 Task: Create a rule from the Recommended list, Task Added to this Project -> add SubTasks in the project BlueTech with SubTasks Gather and Analyse Requirements , Design and Implement Solution , System Test and UAT , Release to Production / Go Live
Action: Mouse moved to (1030, 357)
Screenshot: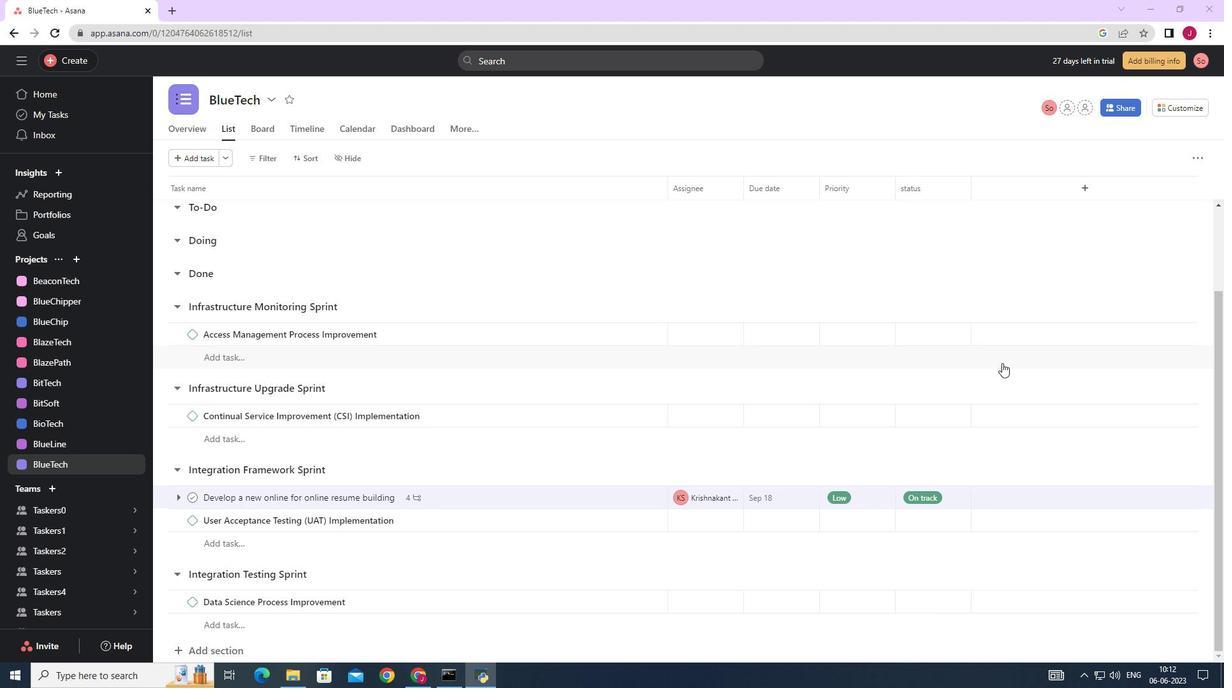 
Action: Mouse scrolled (1030, 356) with delta (0, 0)
Screenshot: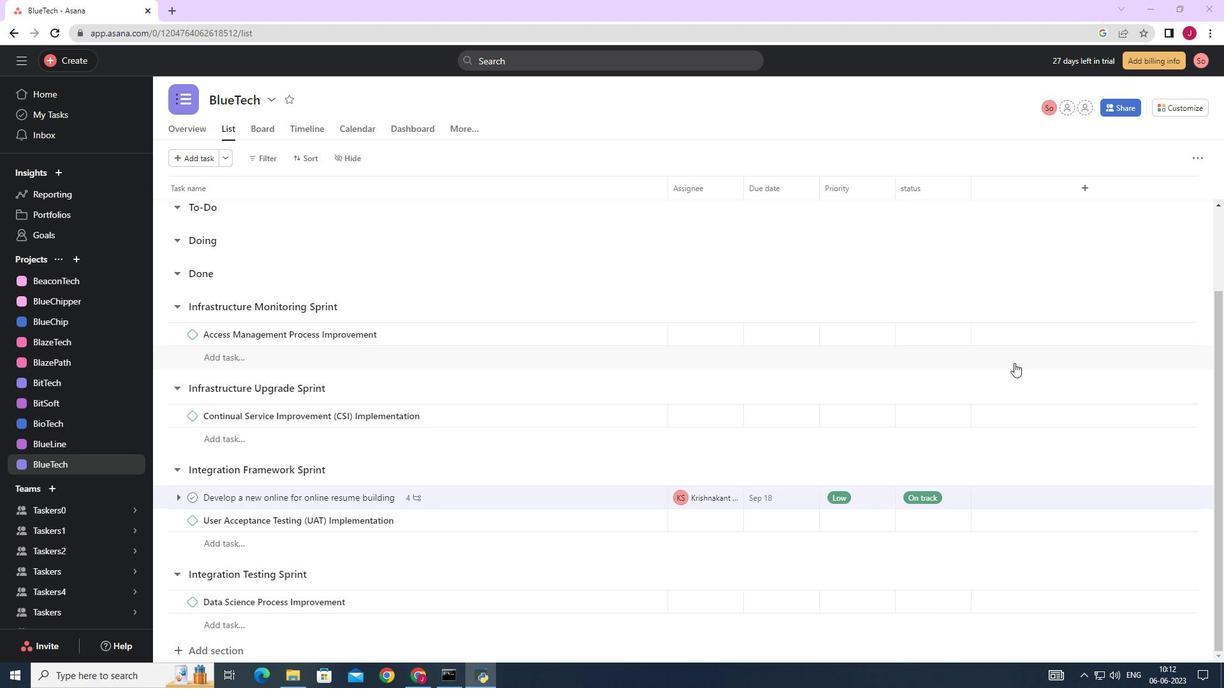 
Action: Mouse scrolled (1030, 356) with delta (0, 0)
Screenshot: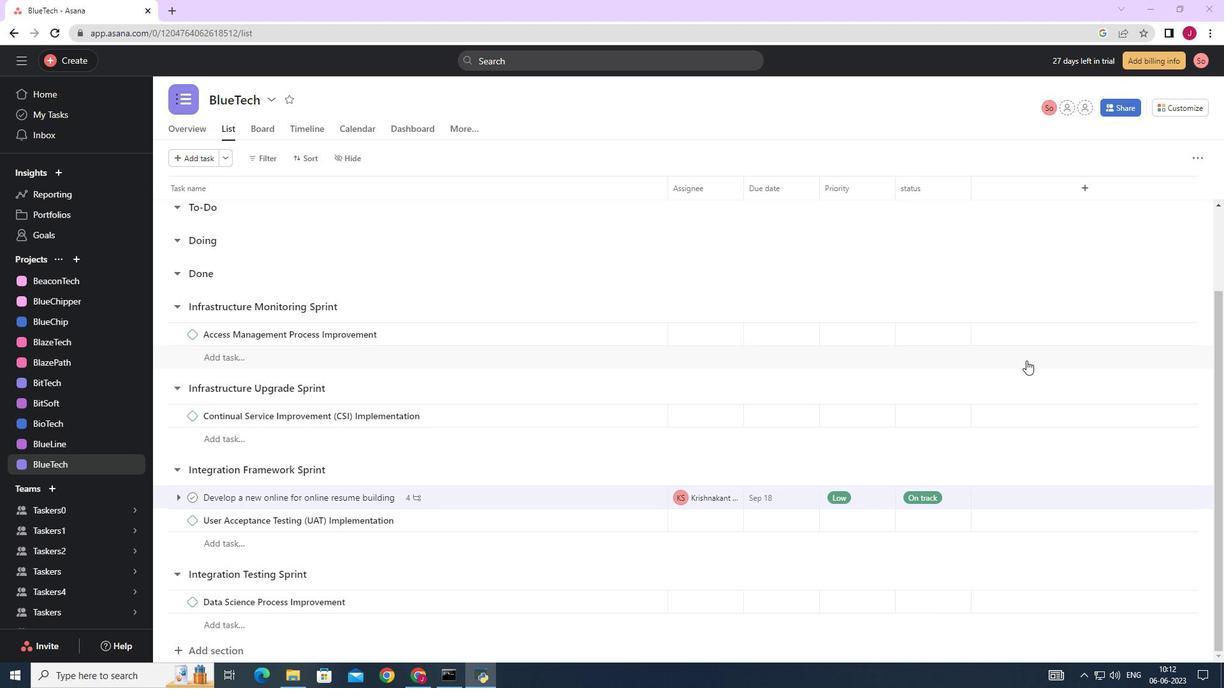
Action: Mouse scrolled (1030, 356) with delta (0, 0)
Screenshot: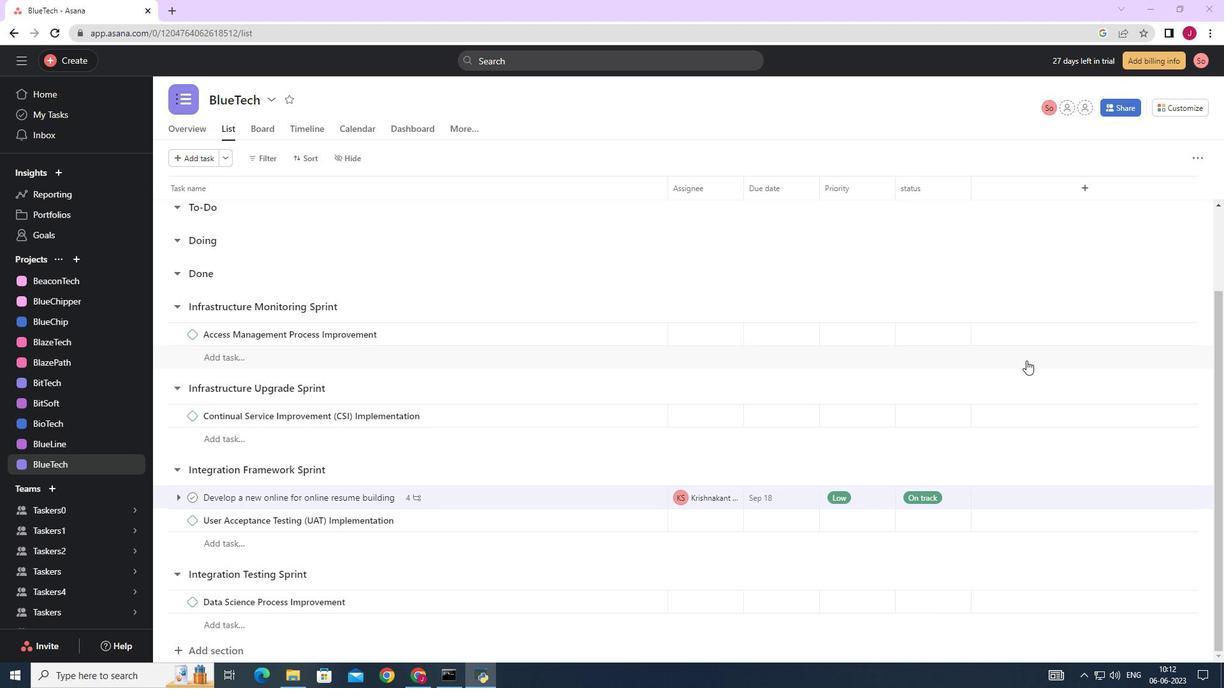 
Action: Mouse moved to (1177, 111)
Screenshot: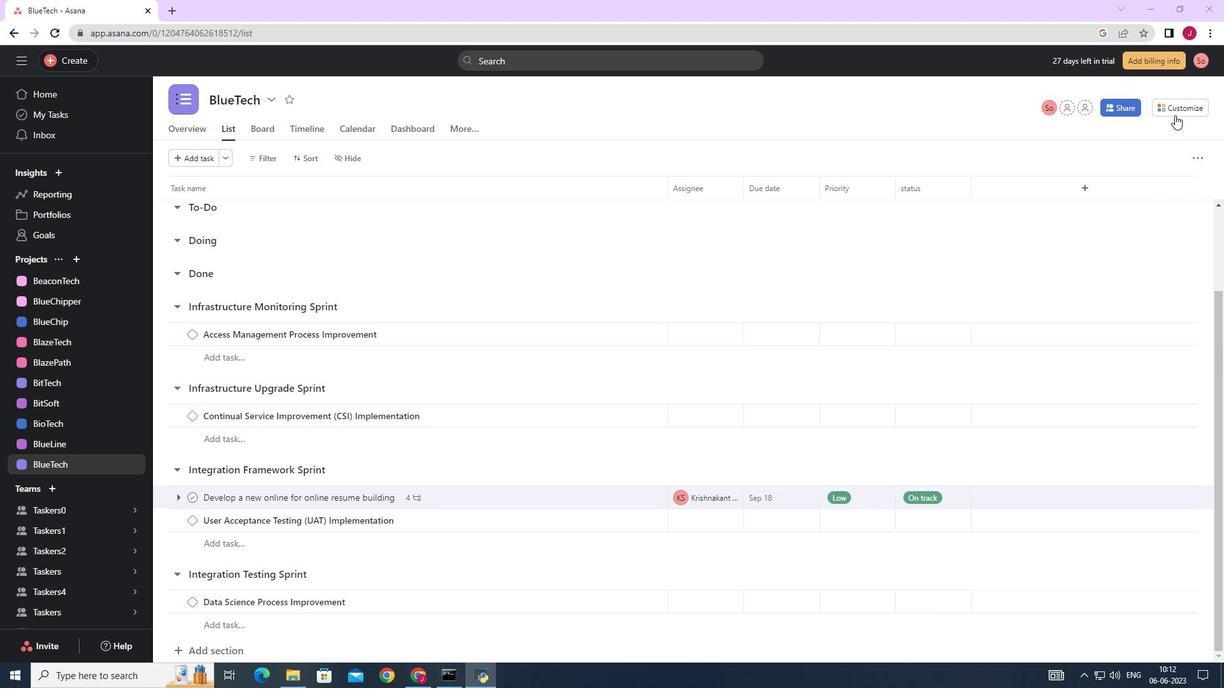 
Action: Mouse pressed left at (1177, 111)
Screenshot: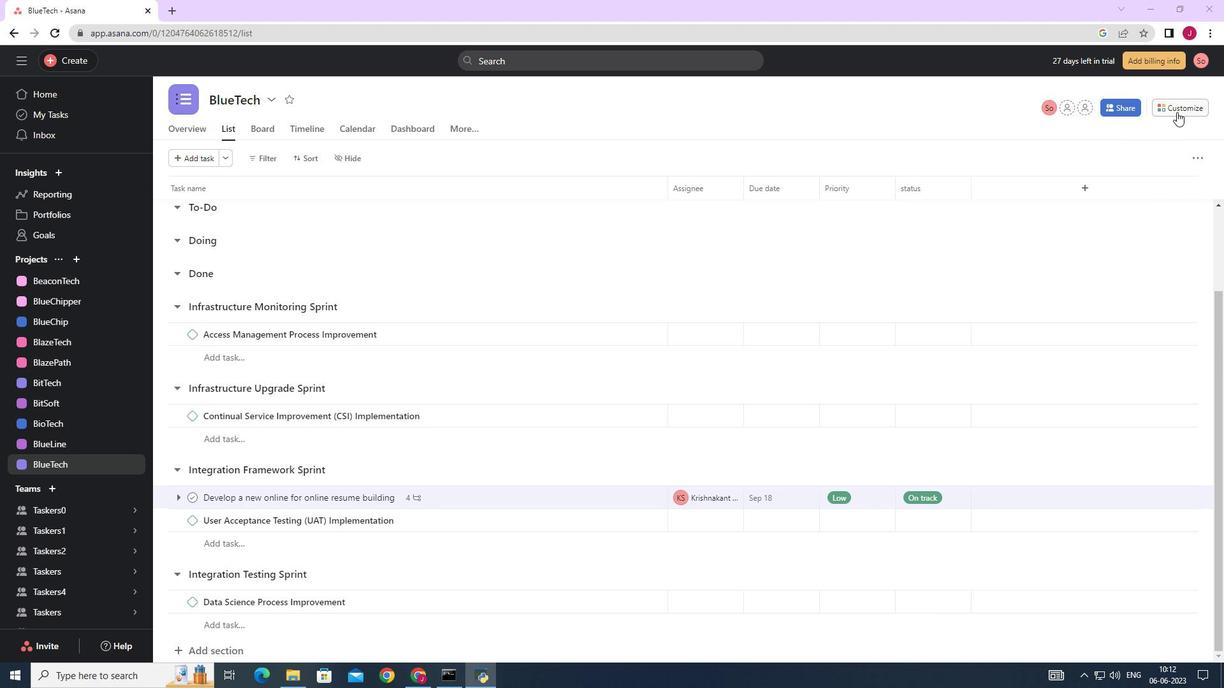 
Action: Mouse moved to (949, 280)
Screenshot: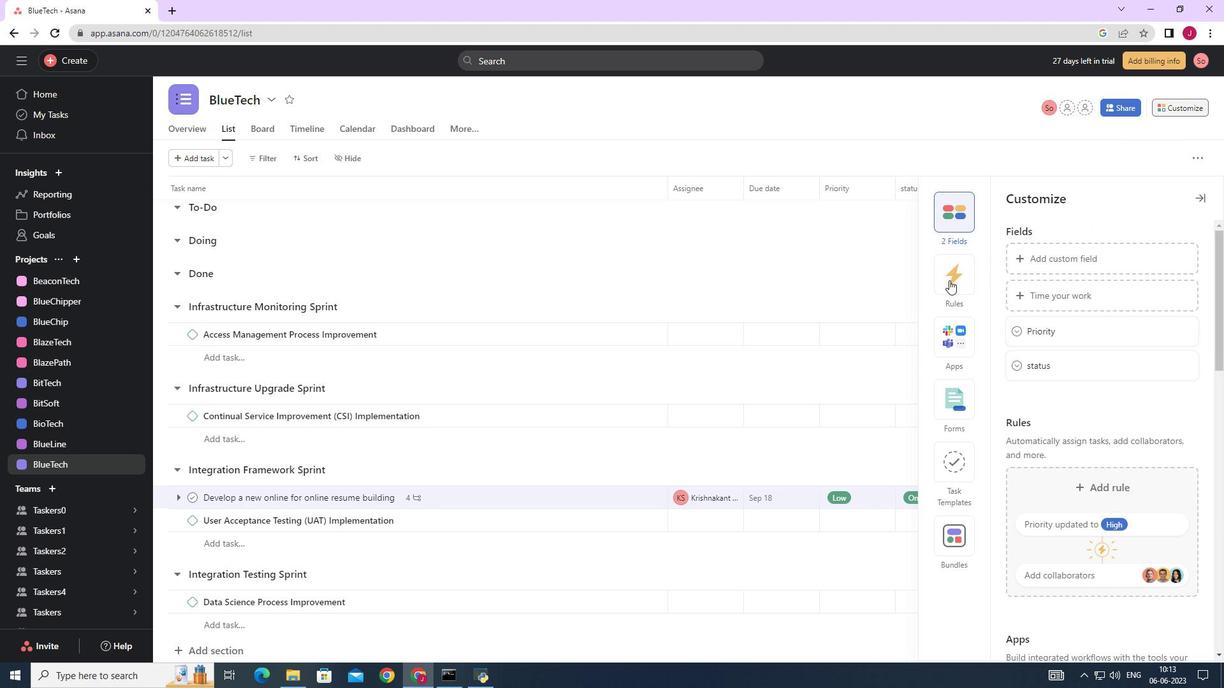 
Action: Mouse pressed left at (949, 280)
Screenshot: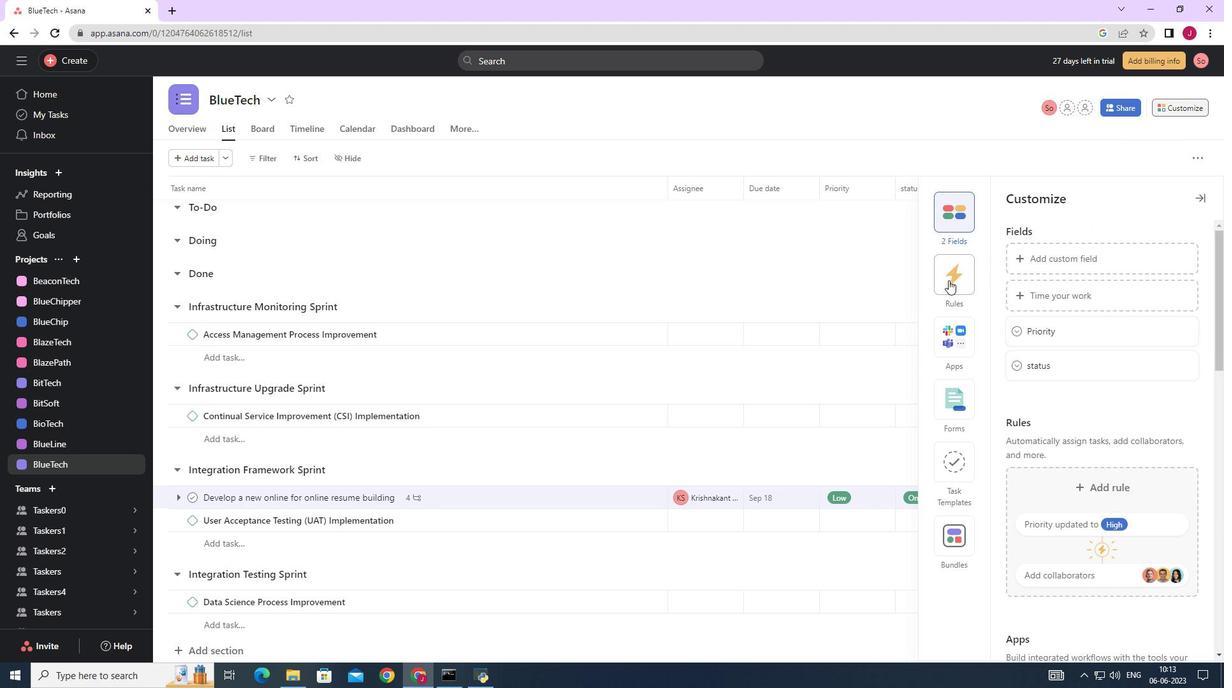 
Action: Mouse moved to (1089, 299)
Screenshot: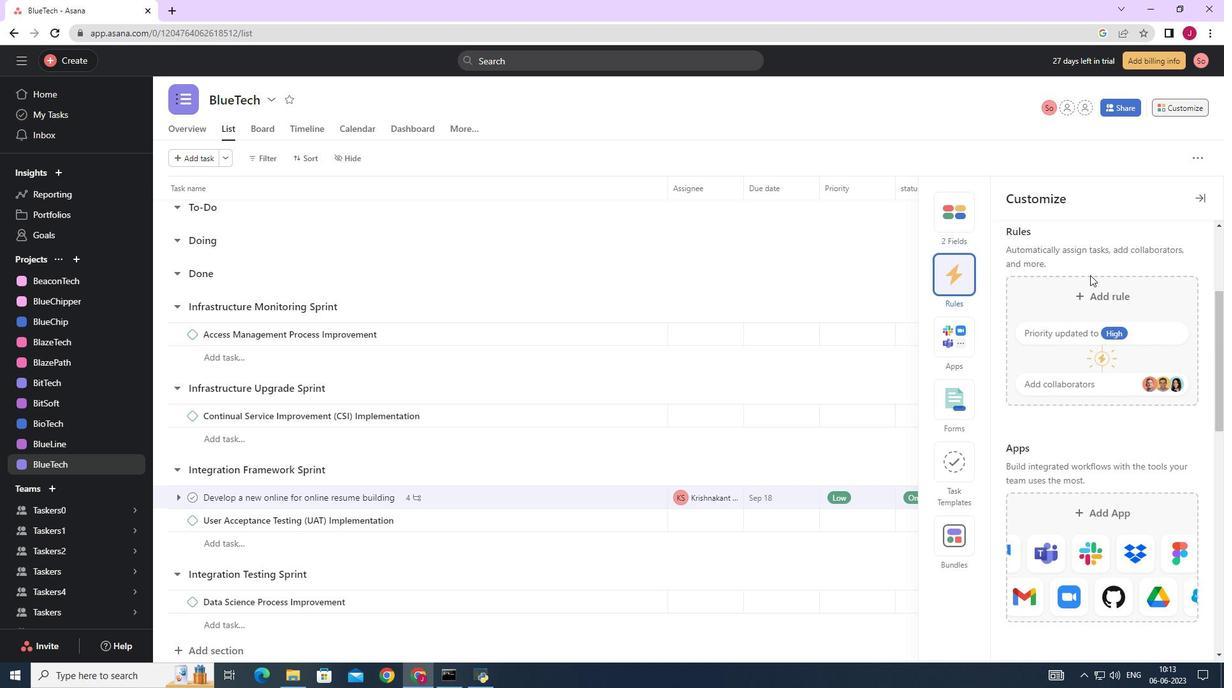 
Action: Mouse pressed left at (1089, 299)
Screenshot: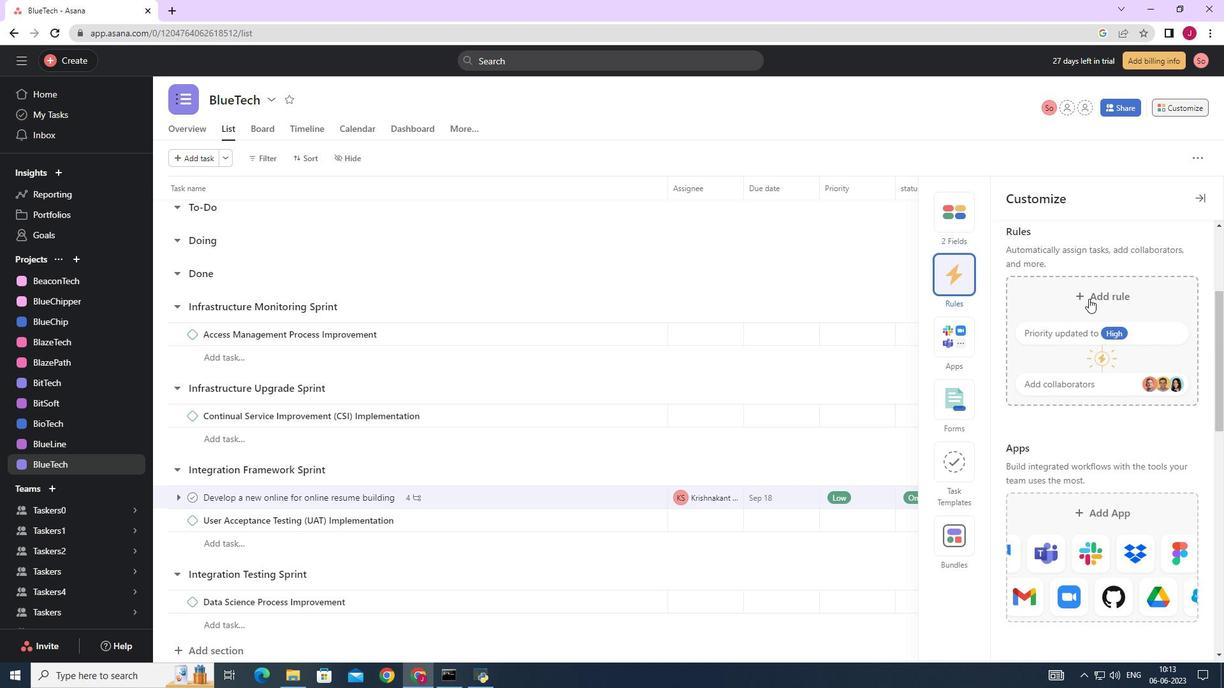 
Action: Mouse moved to (494, 189)
Screenshot: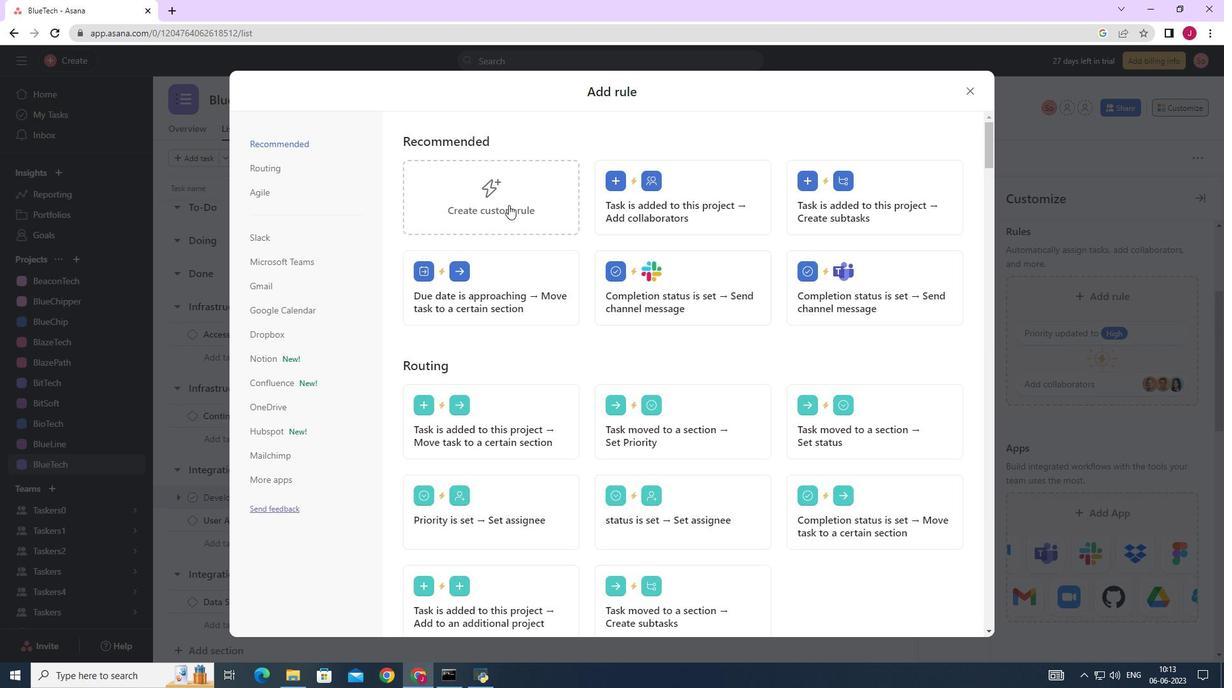 
Action: Mouse pressed left at (494, 189)
Screenshot: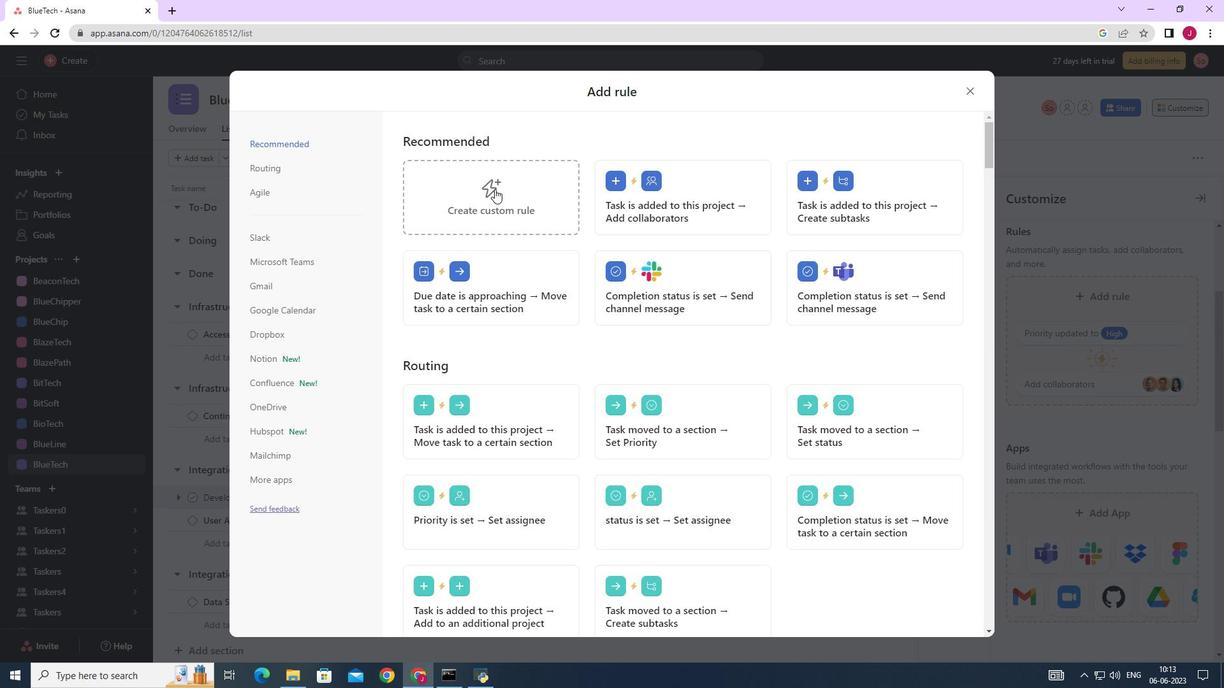 
Action: Mouse moved to (590, 322)
Screenshot: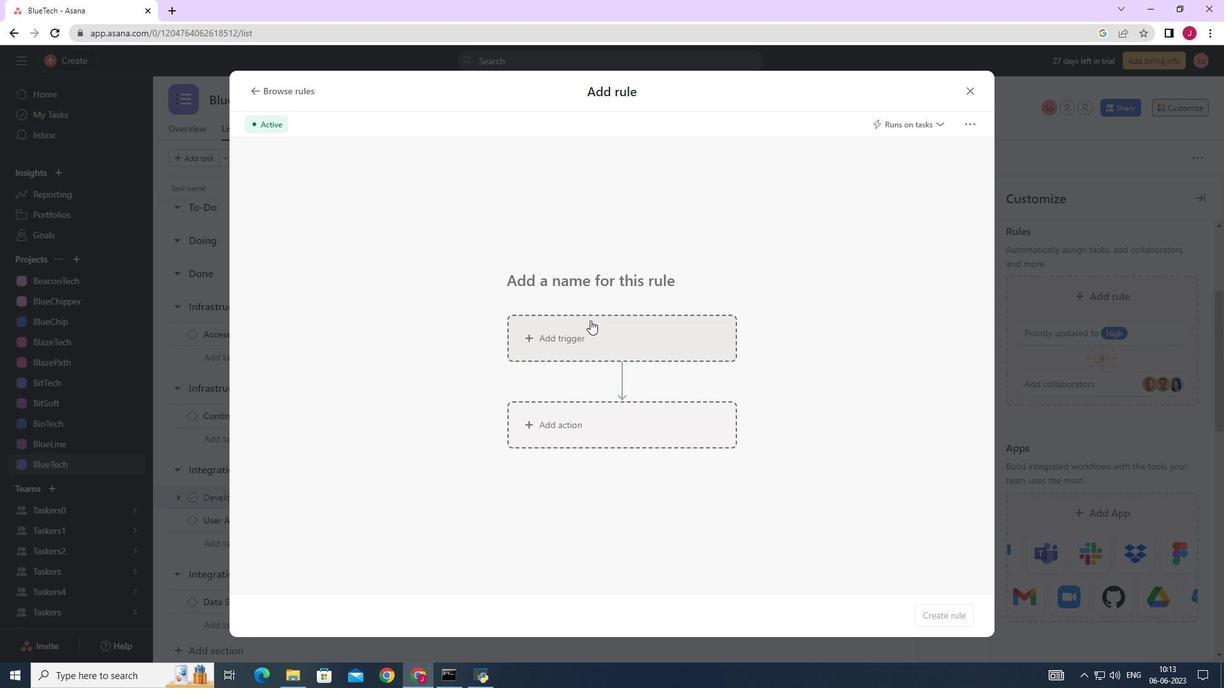 
Action: Mouse pressed left at (590, 322)
Screenshot: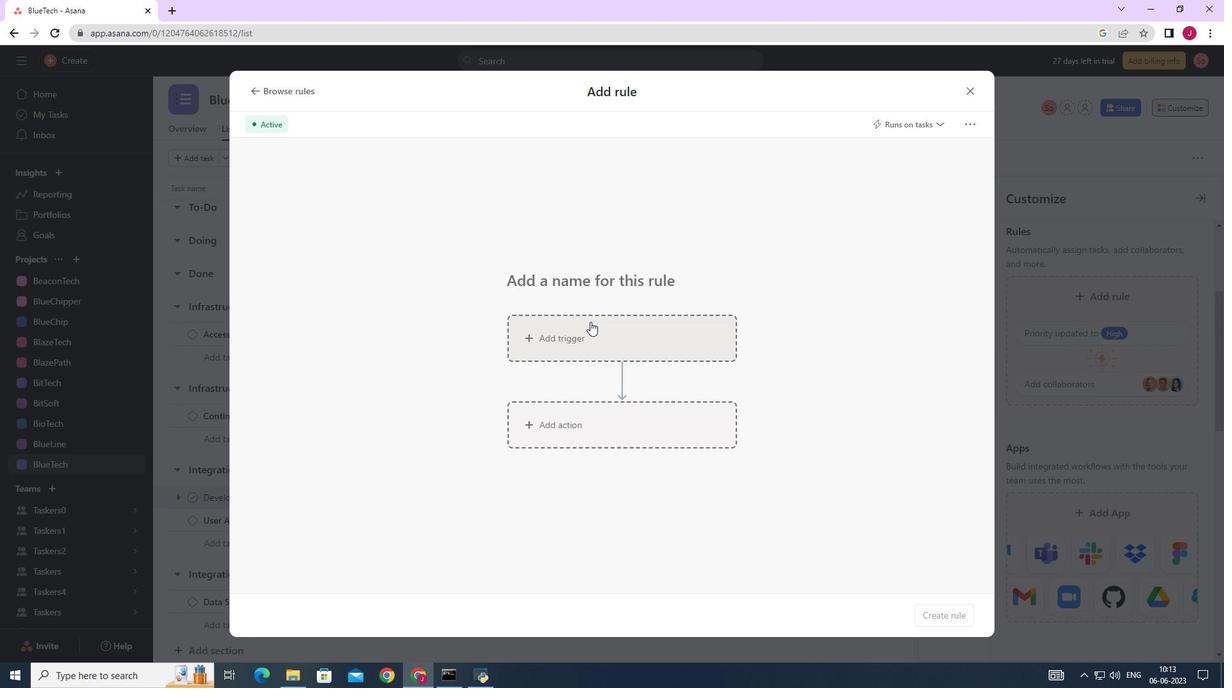 
Action: Mouse moved to (511, 421)
Screenshot: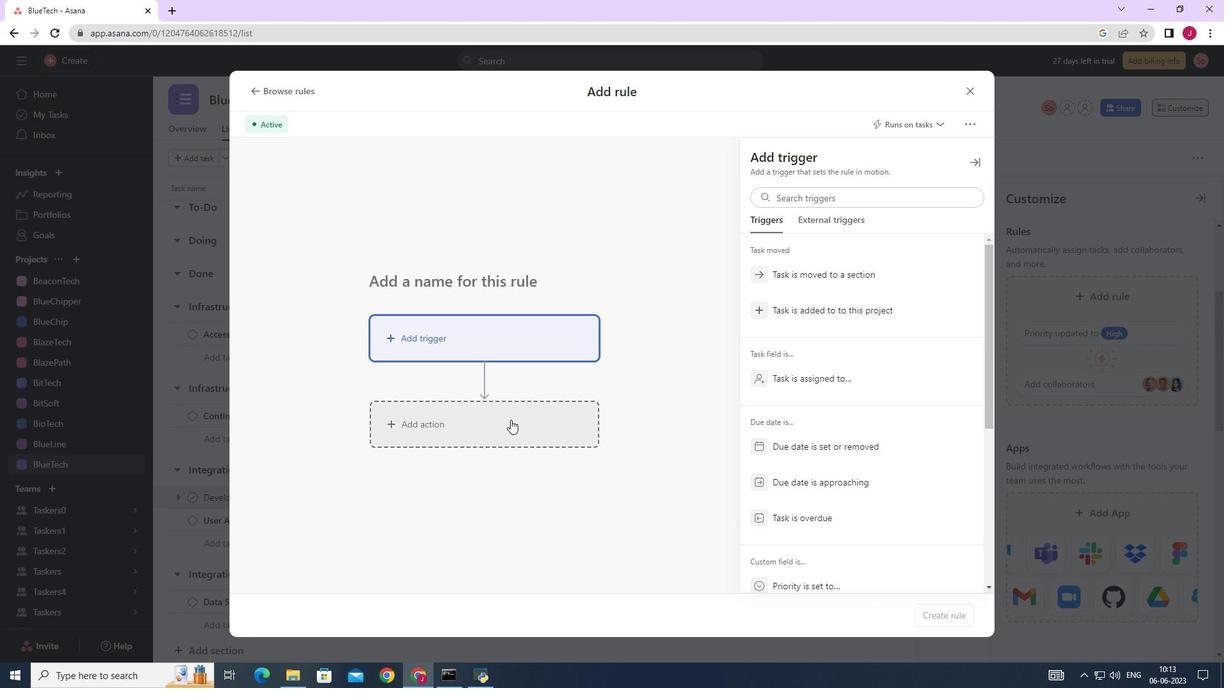 
Action: Mouse pressed left at (511, 421)
Screenshot: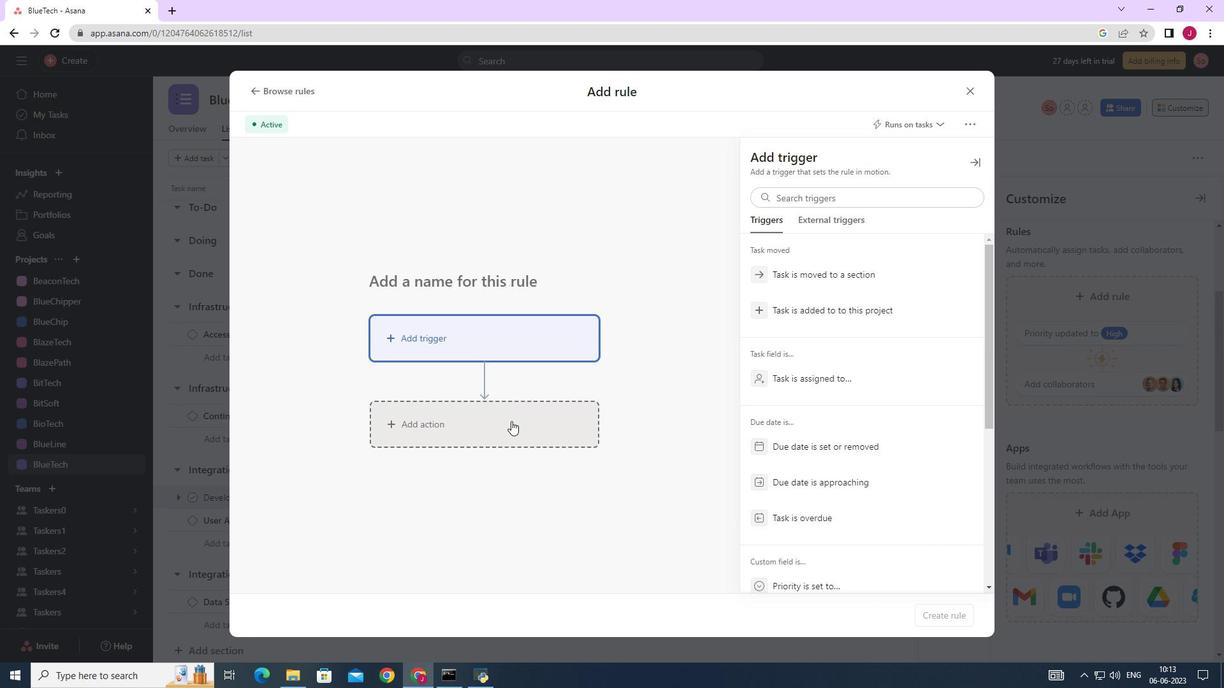 
Action: Mouse moved to (883, 332)
Screenshot: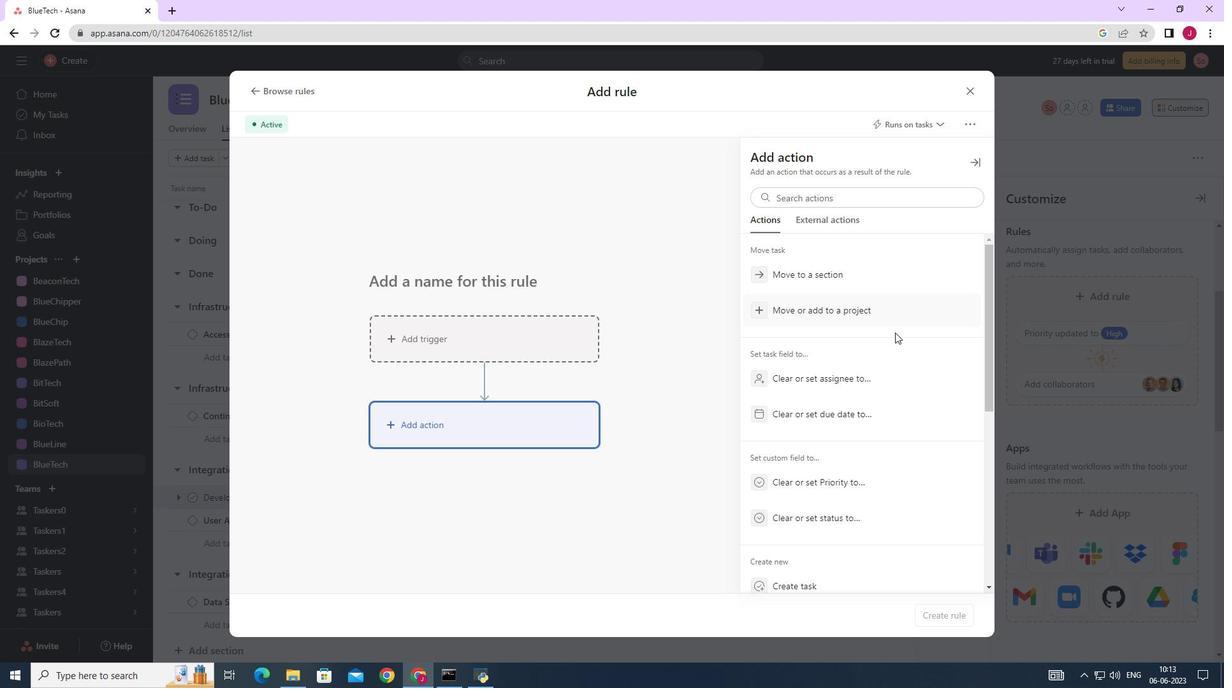 
Action: Mouse scrolled (883, 332) with delta (0, 0)
Screenshot: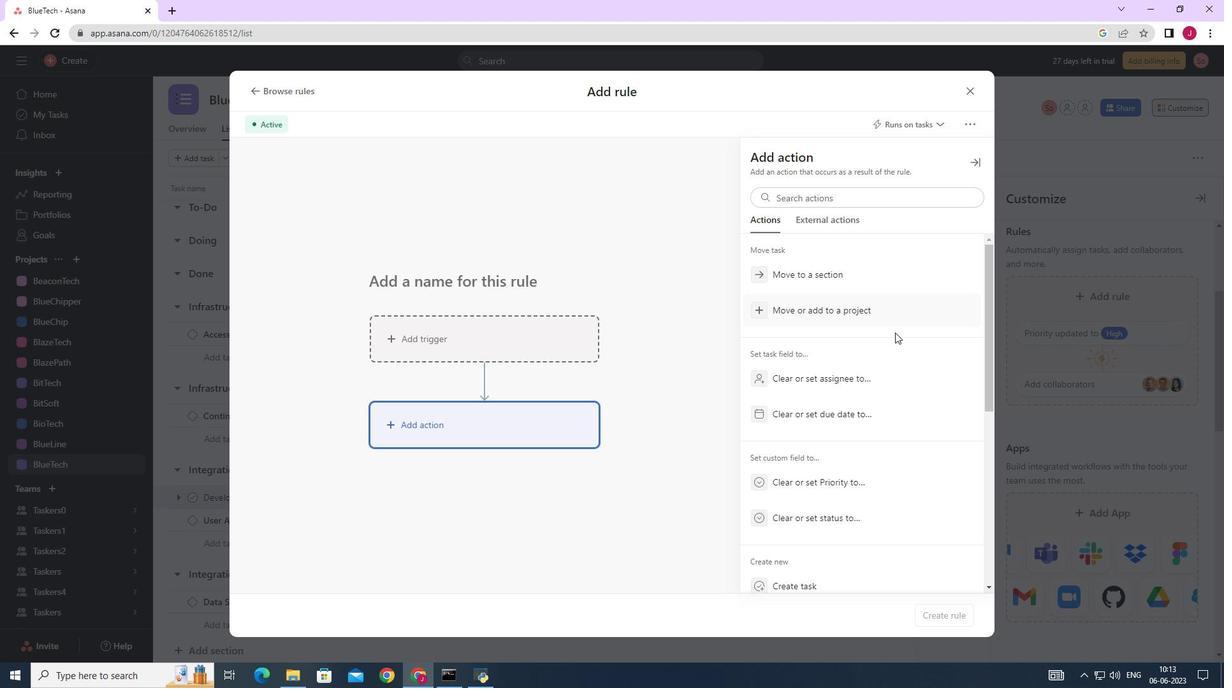 
Action: Mouse moved to (882, 332)
Screenshot: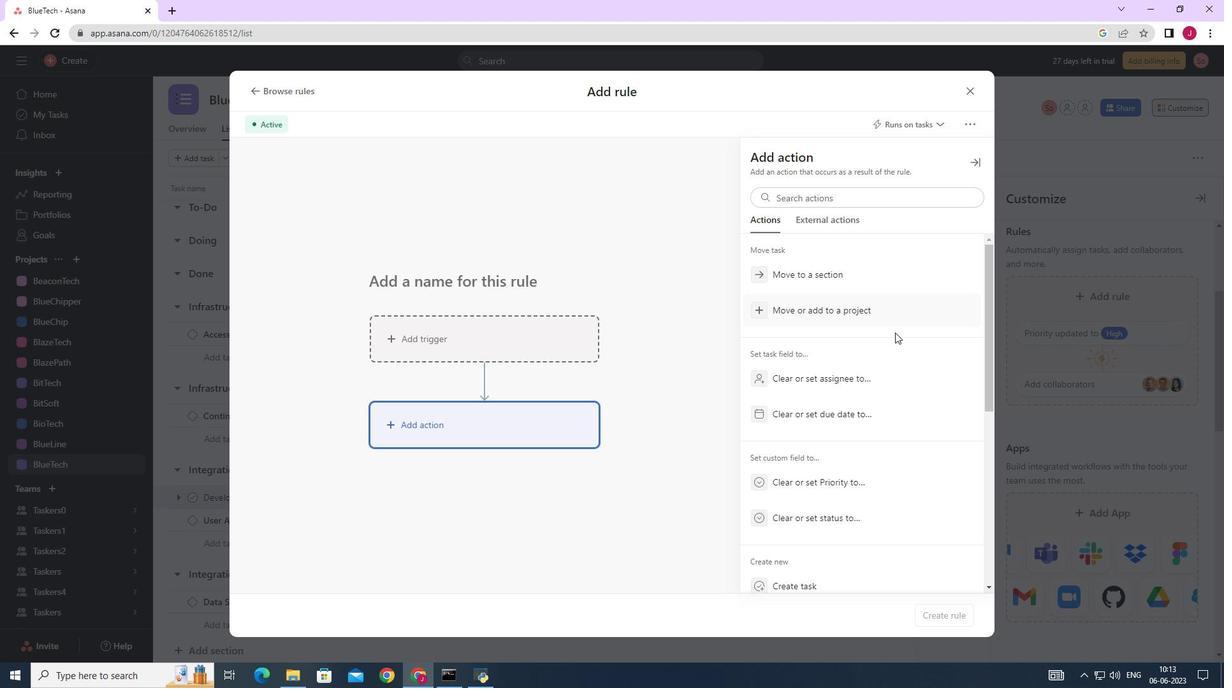 
Action: Mouse scrolled (882, 331) with delta (0, 0)
Screenshot: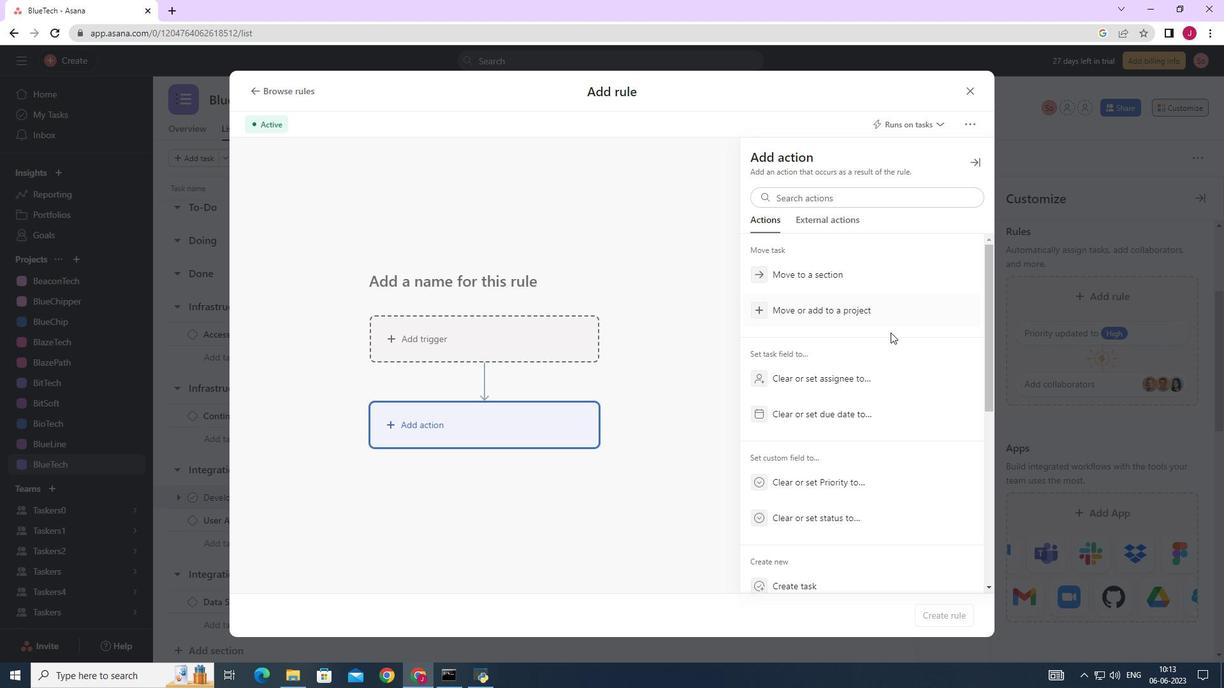 
Action: Mouse moved to (882, 332)
Screenshot: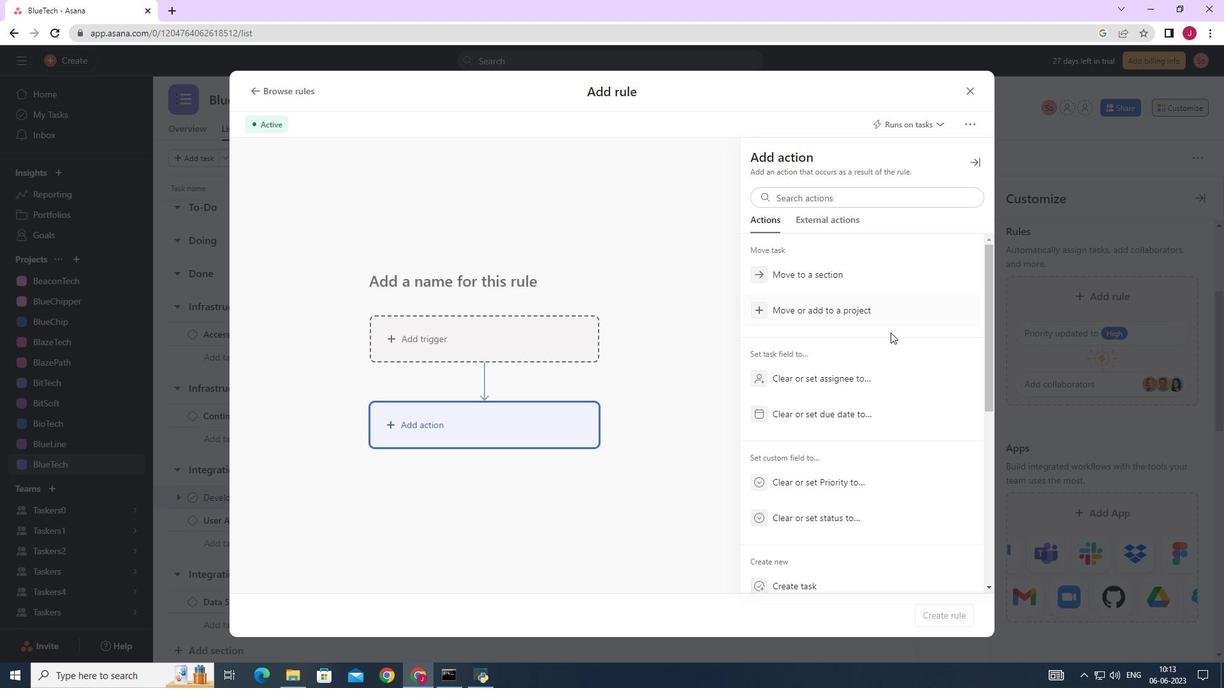 
Action: Mouse scrolled (882, 331) with delta (0, 0)
Screenshot: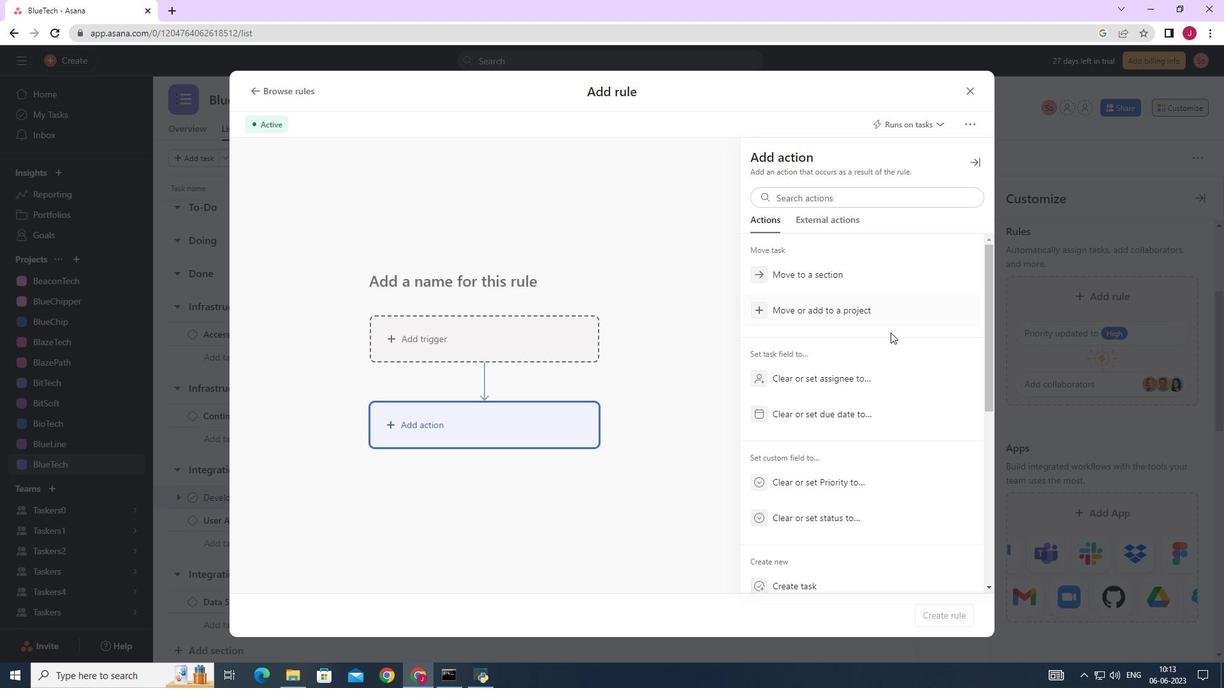 
Action: Mouse moved to (882, 332)
Screenshot: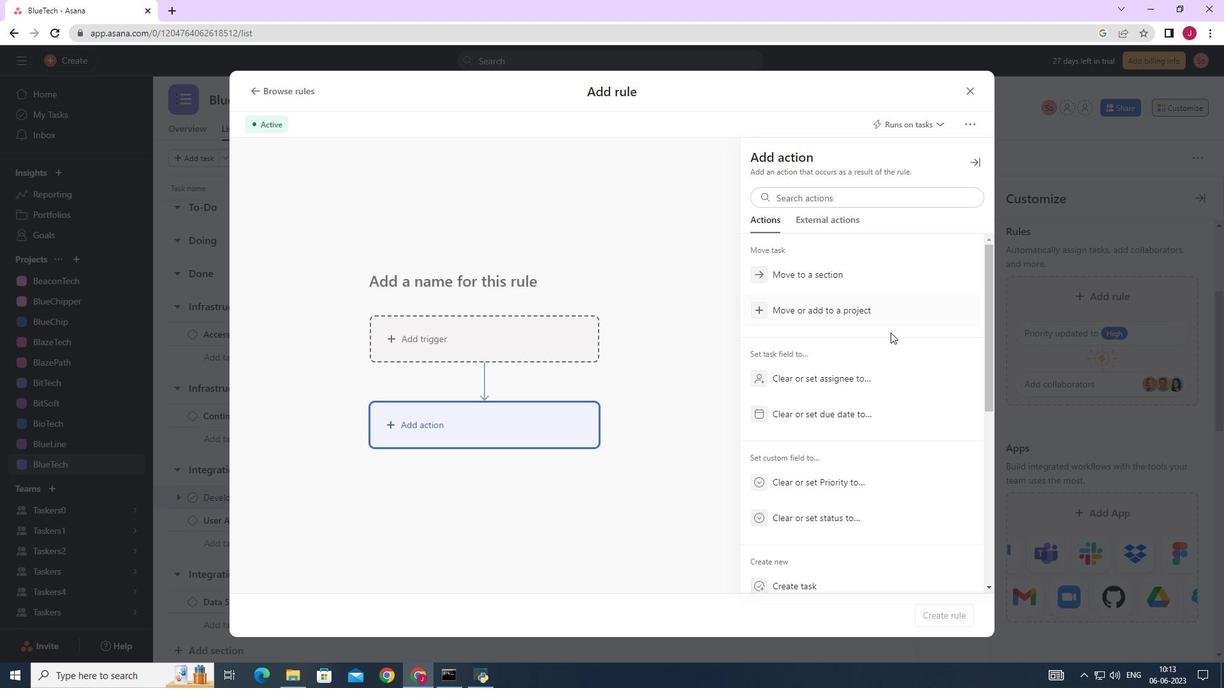 
Action: Mouse scrolled (882, 331) with delta (0, 0)
Screenshot: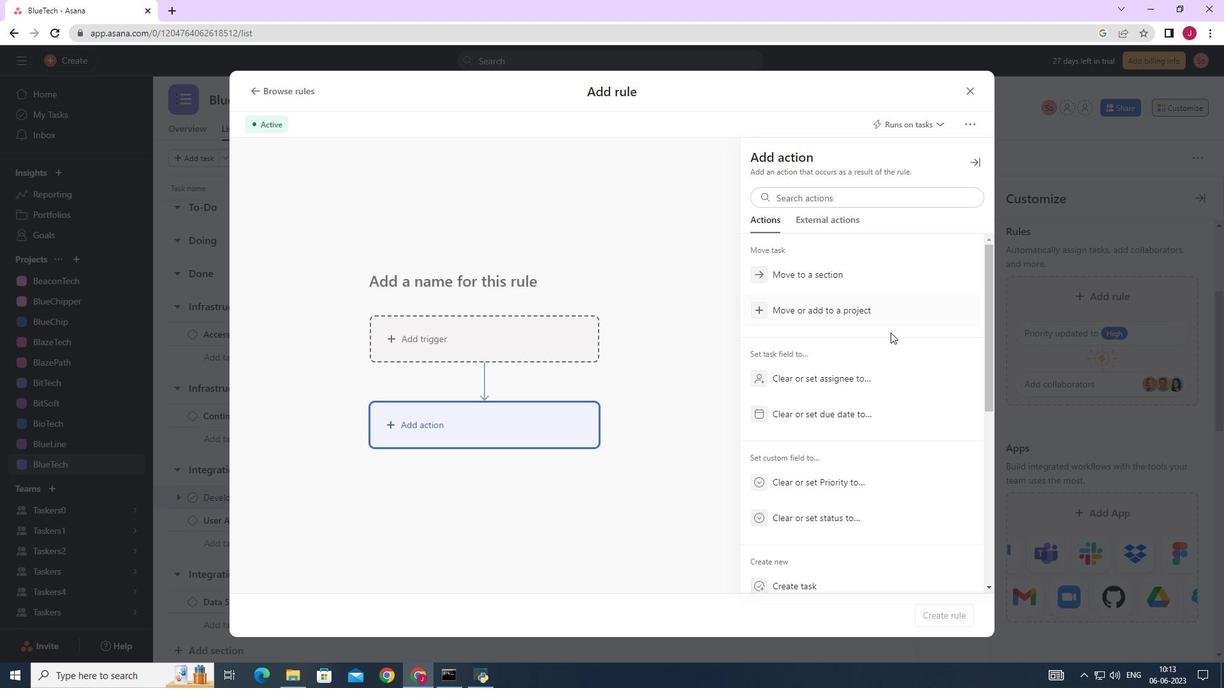 
Action: Mouse scrolled (882, 331) with delta (0, 0)
Screenshot: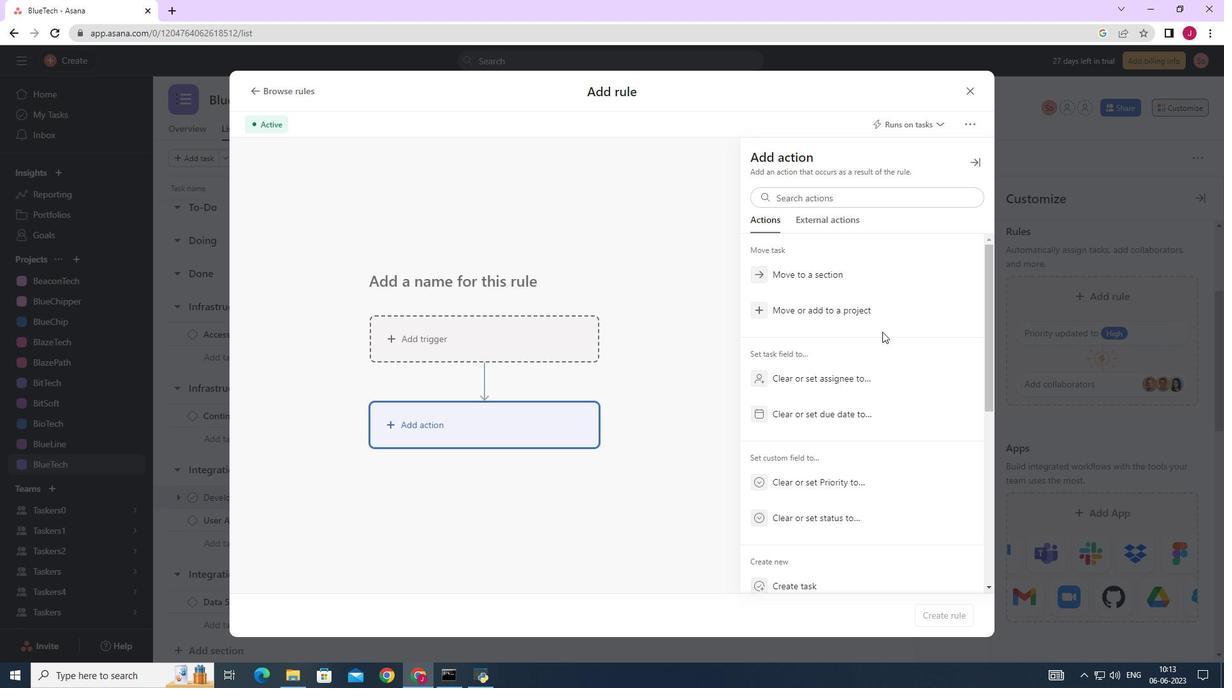 
Action: Mouse moved to (807, 305)
Screenshot: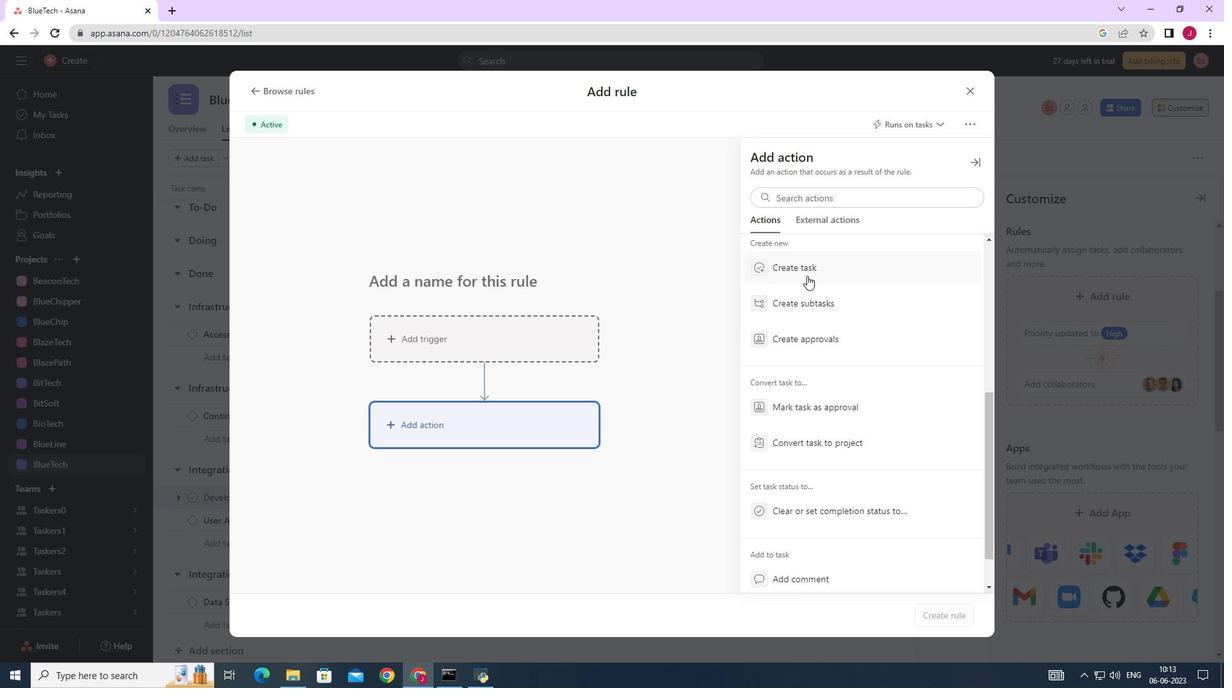 
Action: Mouse pressed left at (807, 305)
Screenshot: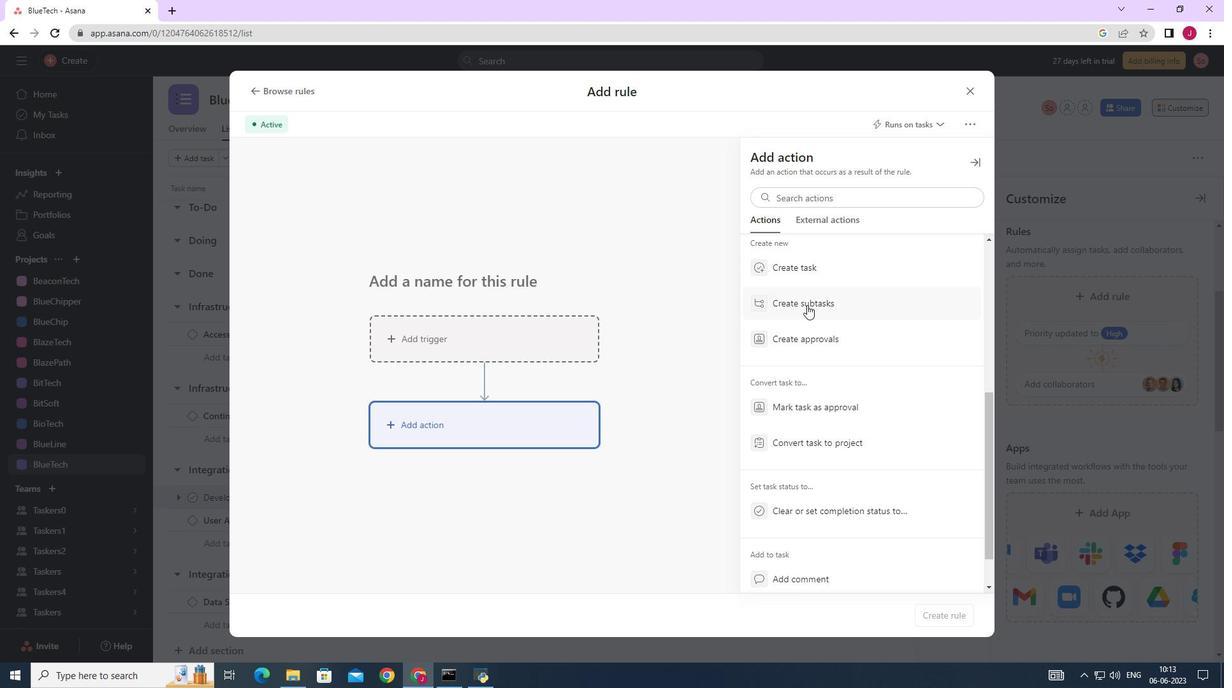 
Action: Mouse moved to (870, 328)
Screenshot: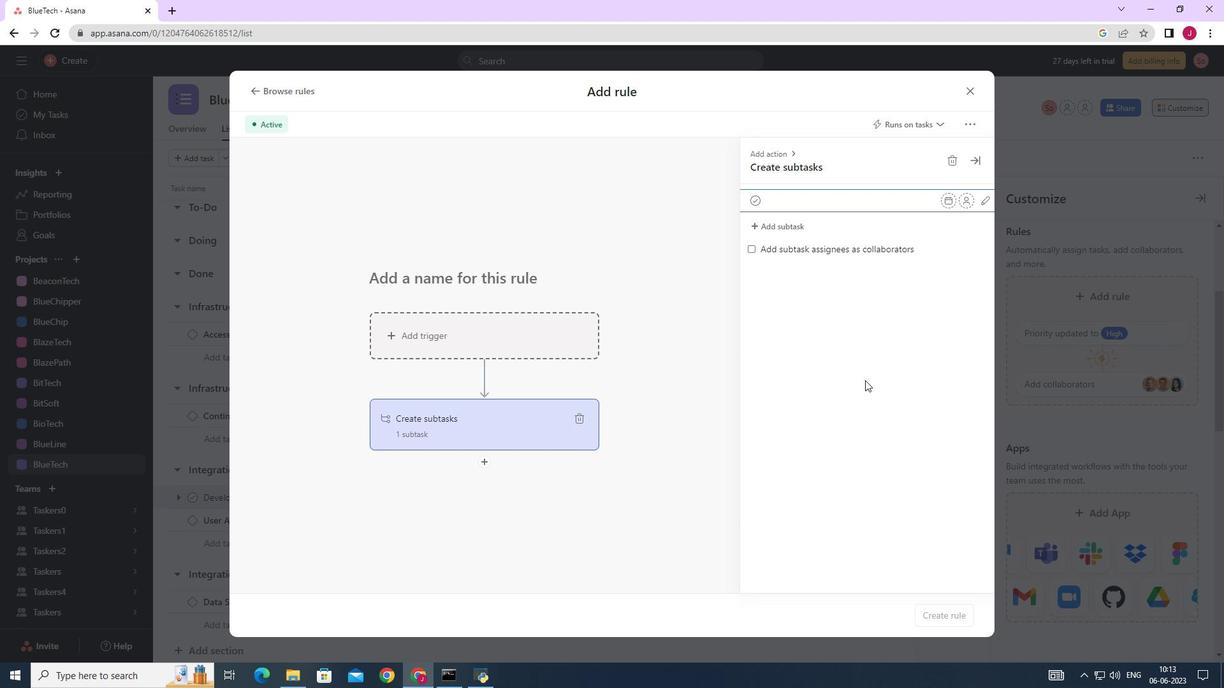 
Action: Key pressed <Key.caps_lock>G<Key.caps_lock>ather<Key.space>and<Key.space><Key.caps_lock>A<Key.caps_lock>nalyse<Key.space><Key.caps_lock>R<Key.caps_lock>equirements<Key.enter><Key.caps_lock>D<Key.caps_lock>esign<Key.space>and<Key.space><Key.caps_lock>I<Key.caps_lock>mplement<Key.space><Key.caps_lock>S<Key.caps_lock>olution<Key.enter><Key.caps_lock>S<Key.caps_lock>ystem<Key.space><Key.caps_lock>T<Key.caps_lock>est<Key.space>and<Key.space><Key.caps_lock>UAT<Key.enter><Key.caps_lock><Key.caps_lock>R<Key.caps_lock>elease<Key.space>to<Key.space>production<Key.space>/<Key.space><Key.caps_lock>G<Key.caps_lock>o<Key.space><Key.caps_lock>L<Key.caps_lock>ive
Screenshot: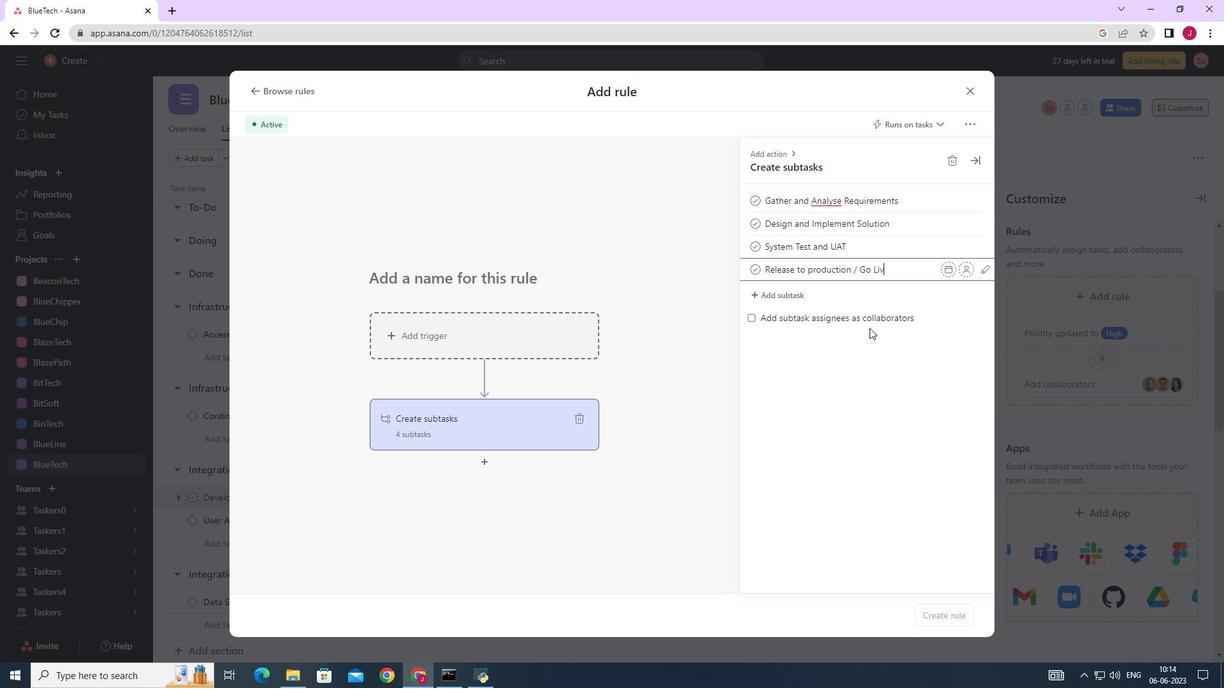 
Action: Mouse moved to (970, 271)
Screenshot: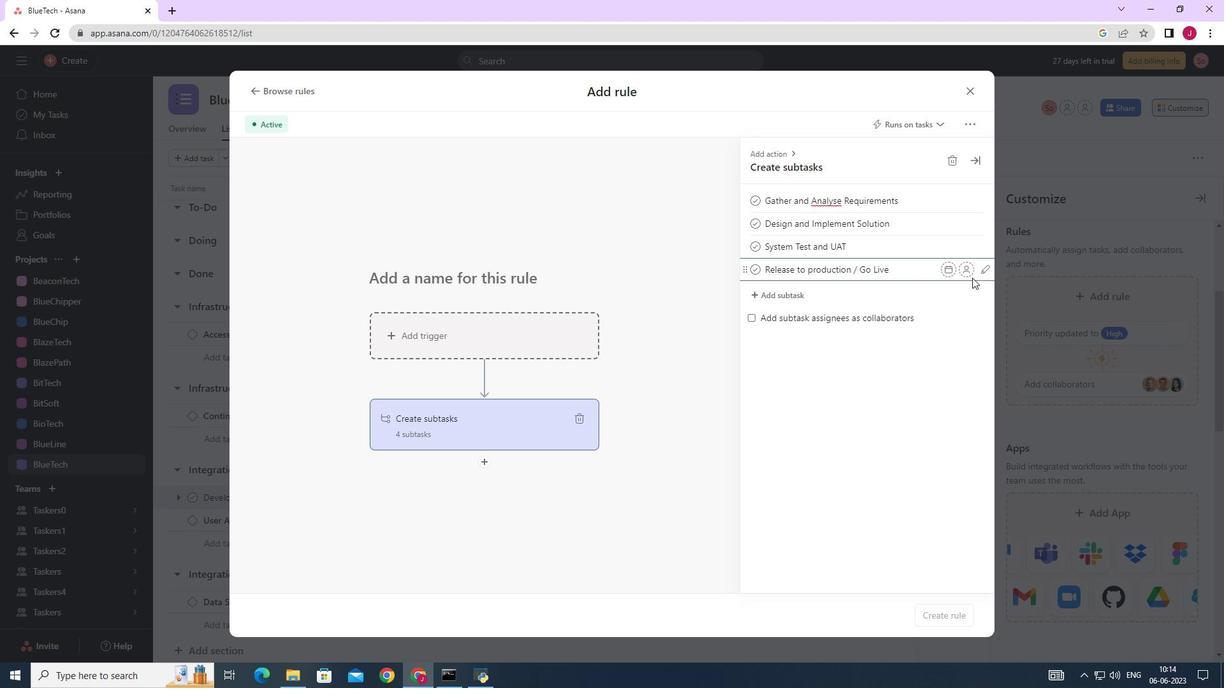 
Action: Mouse pressed left at (970, 271)
Screenshot: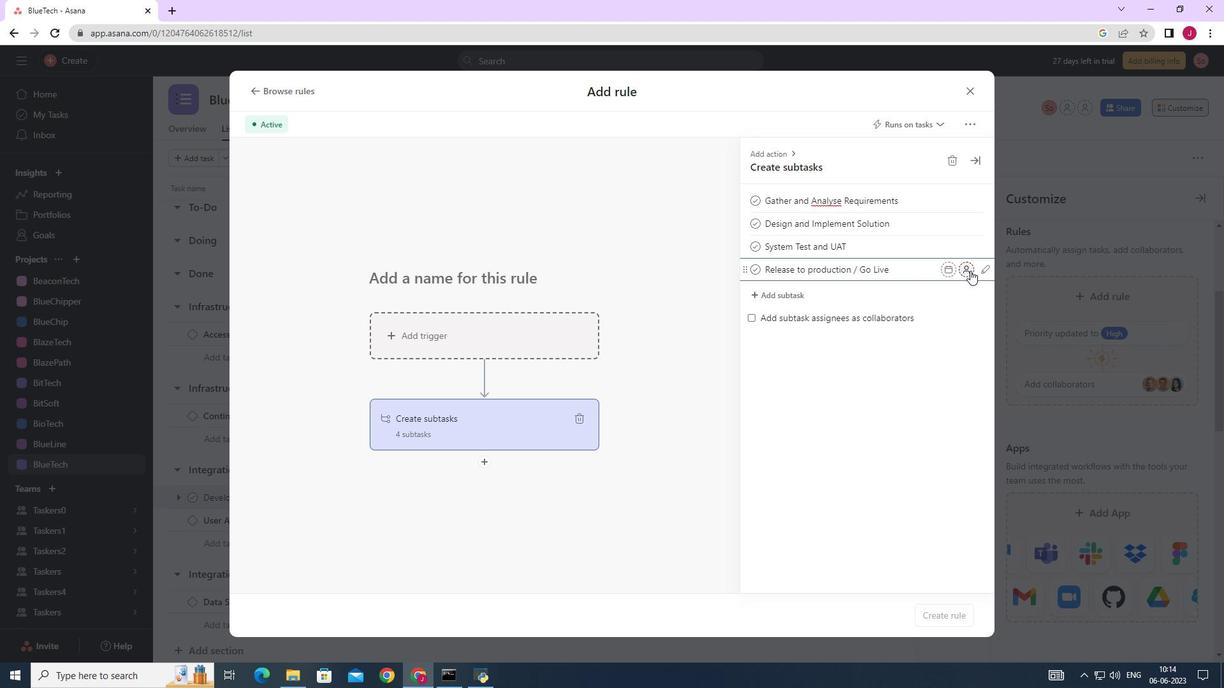
Action: Mouse moved to (864, 274)
Screenshot: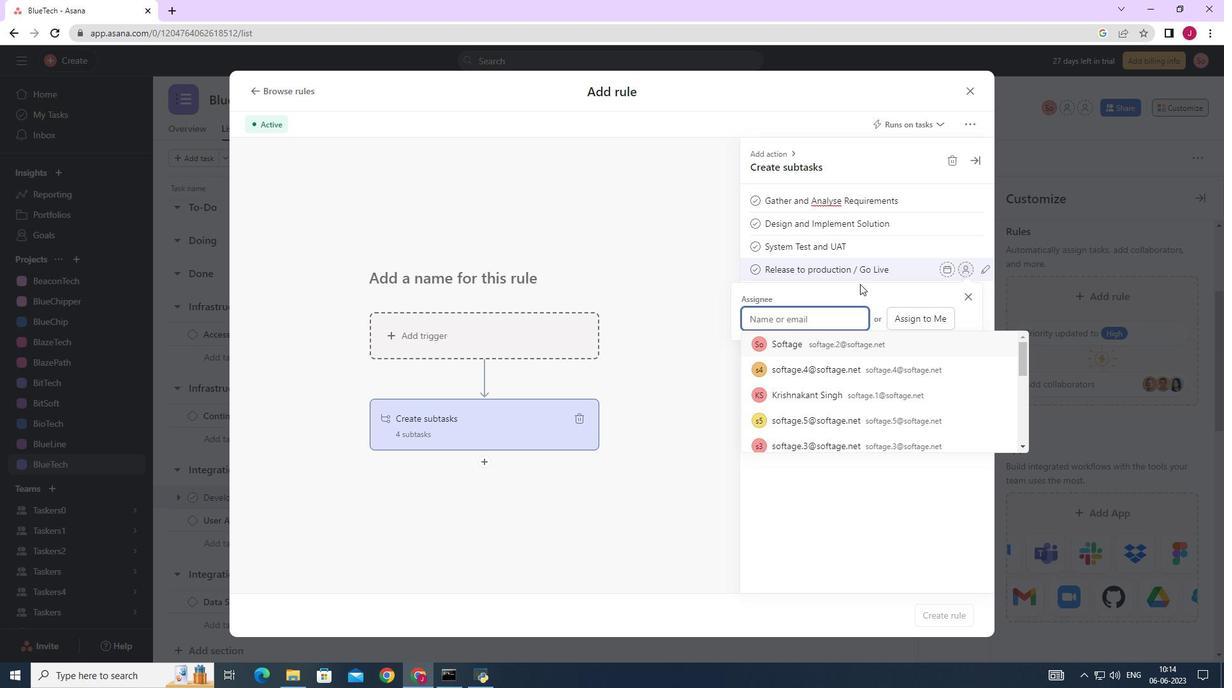 
Action: Mouse pressed left at (864, 274)
Screenshot: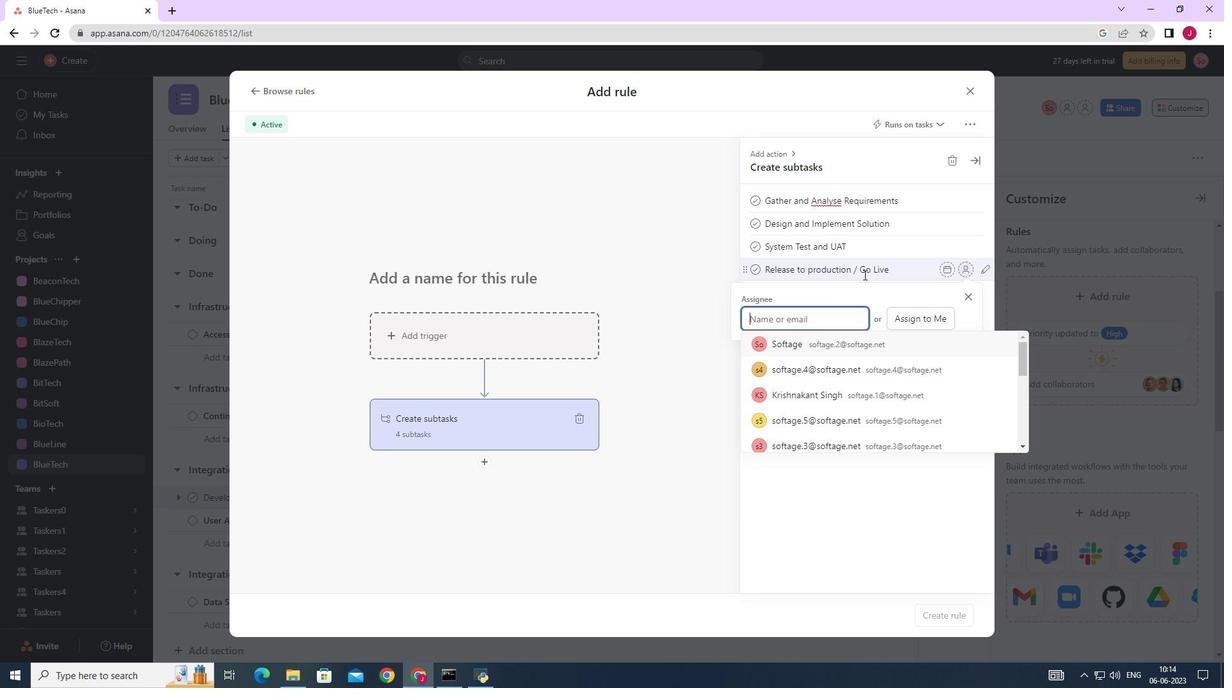 
Action: Key pressed <Key.enter>
Screenshot: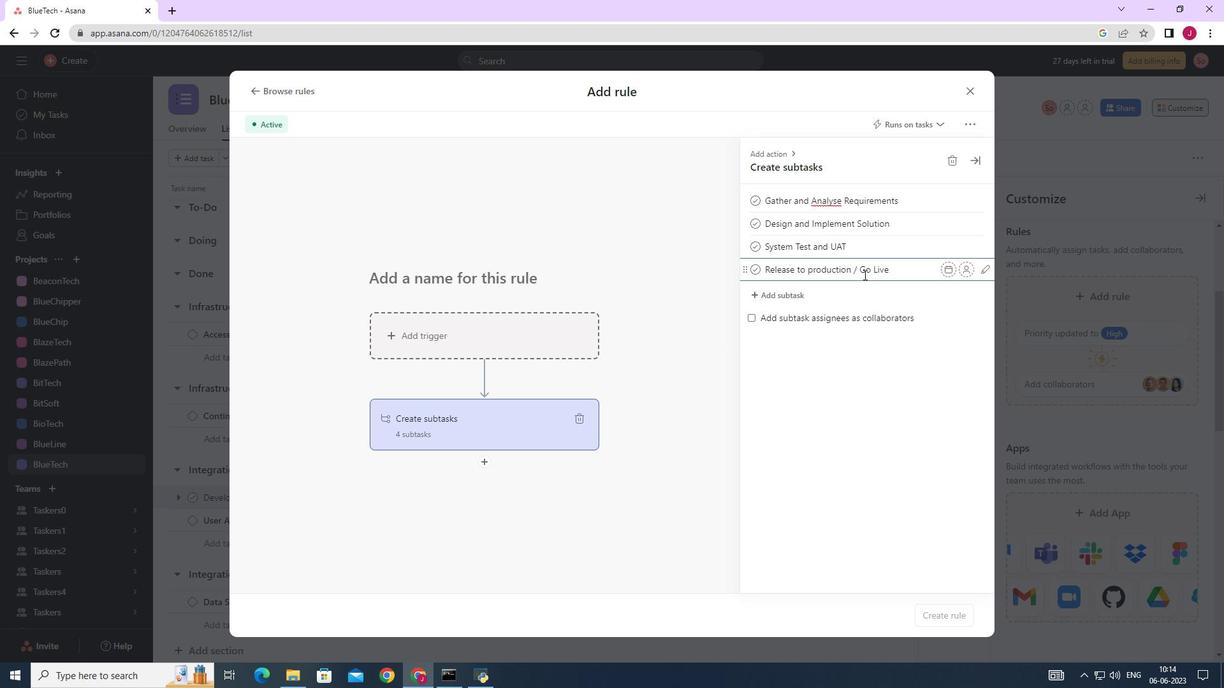 
Action: Mouse moved to (972, 94)
Screenshot: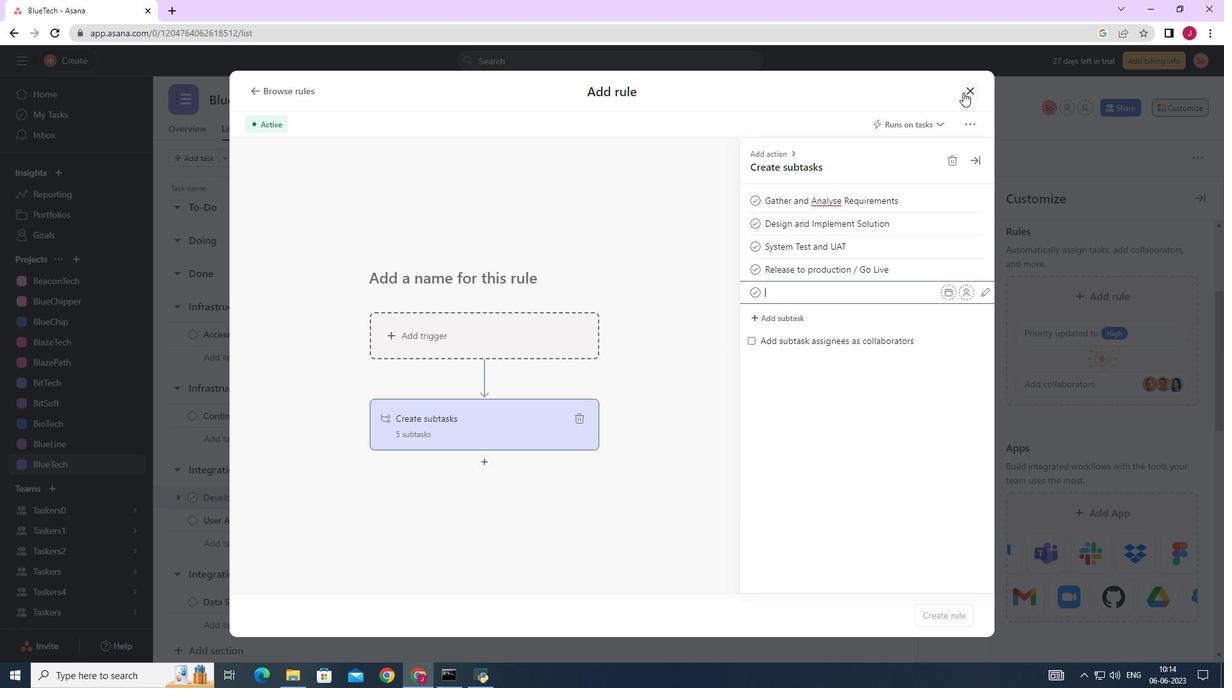 
Action: Mouse pressed left at (972, 94)
Screenshot: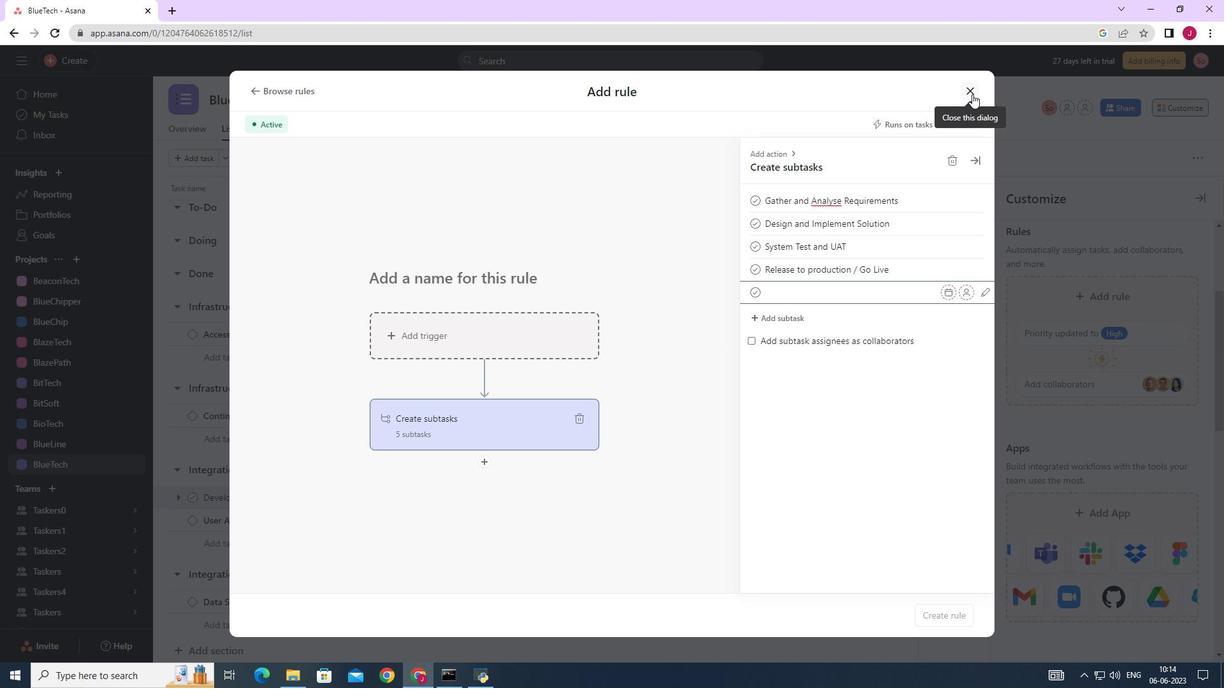 
Action: Mouse moved to (973, 95)
Screenshot: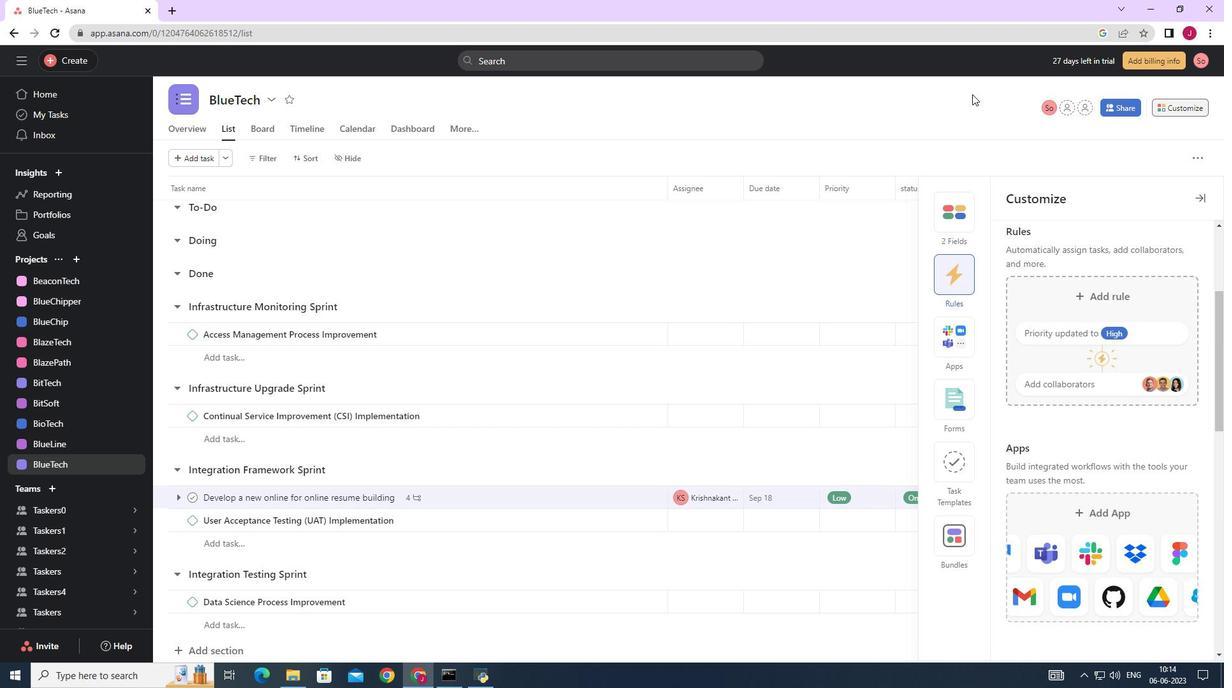 
